 Task: Locate the nearest hot springs to Yellowstone National Park, Wyoming, and Jackson Hole, Wyoming.
Action: Mouse moved to (195, 96)
Screenshot: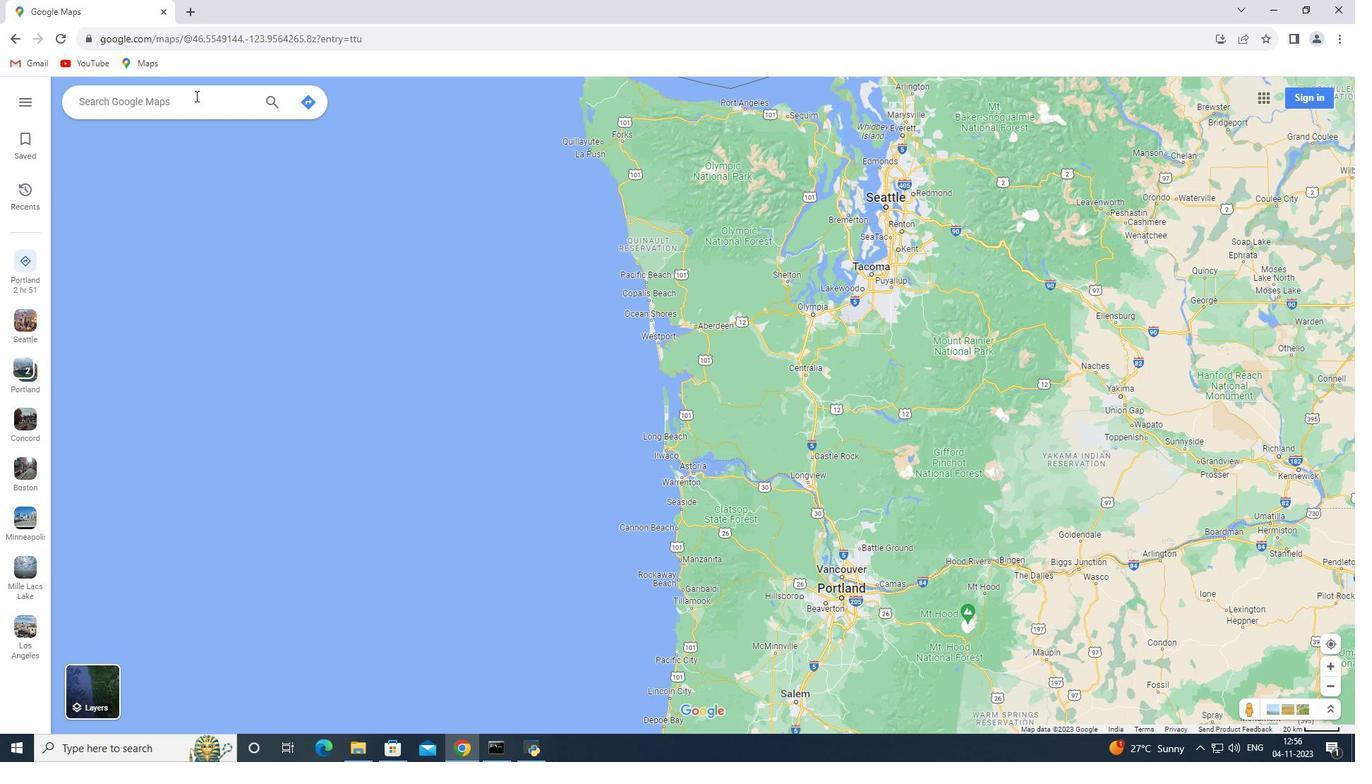 
Action: Mouse pressed left at (195, 96)
Screenshot: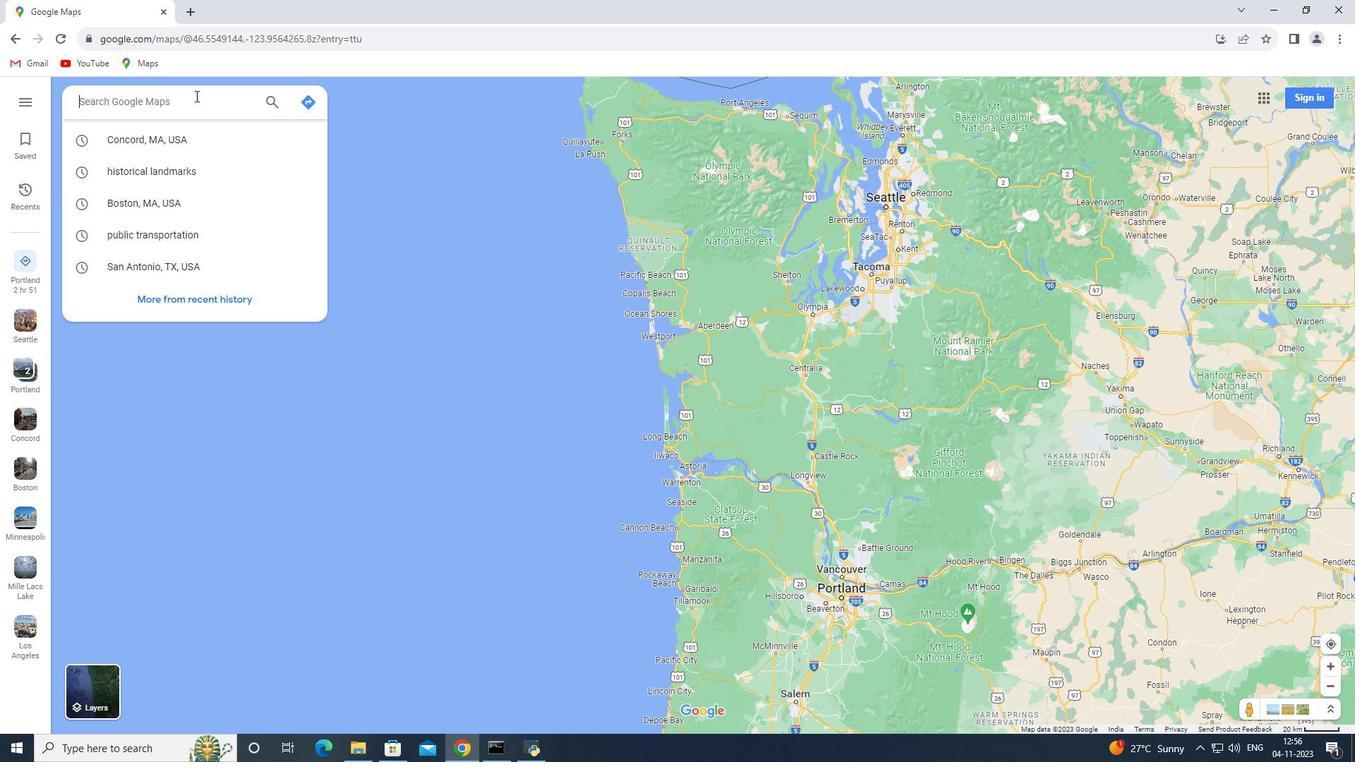 
Action: Key pressed <Key.shift>Yellowstone<Key.space><Key.shift>National<Key.space><Key.shift><Key.shift><Key.shift><Key.shift><Key.shift><Key.shift>Park,<Key.space><Key.shift>Wyoming<Key.enter>
Screenshot: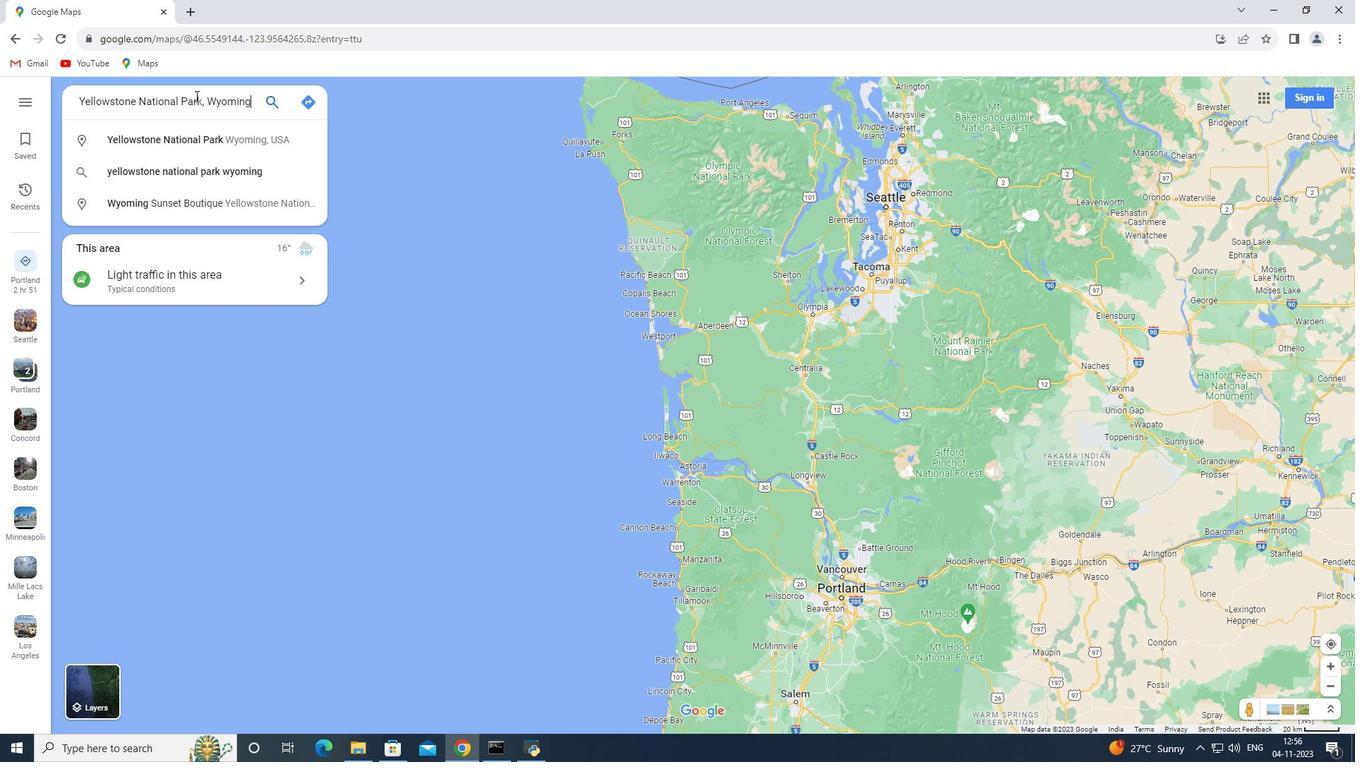 
Action: Mouse moved to (203, 185)
Screenshot: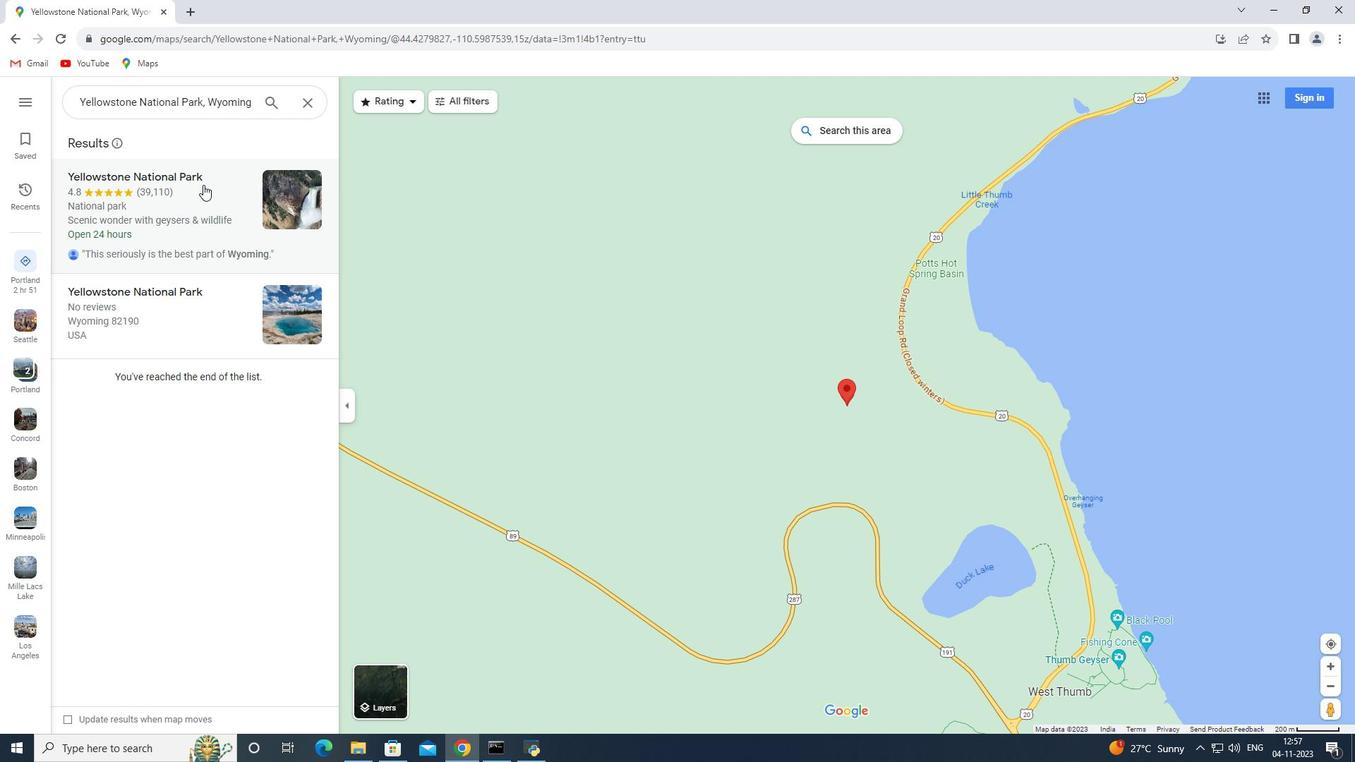 
Action: Mouse pressed left at (203, 185)
Screenshot: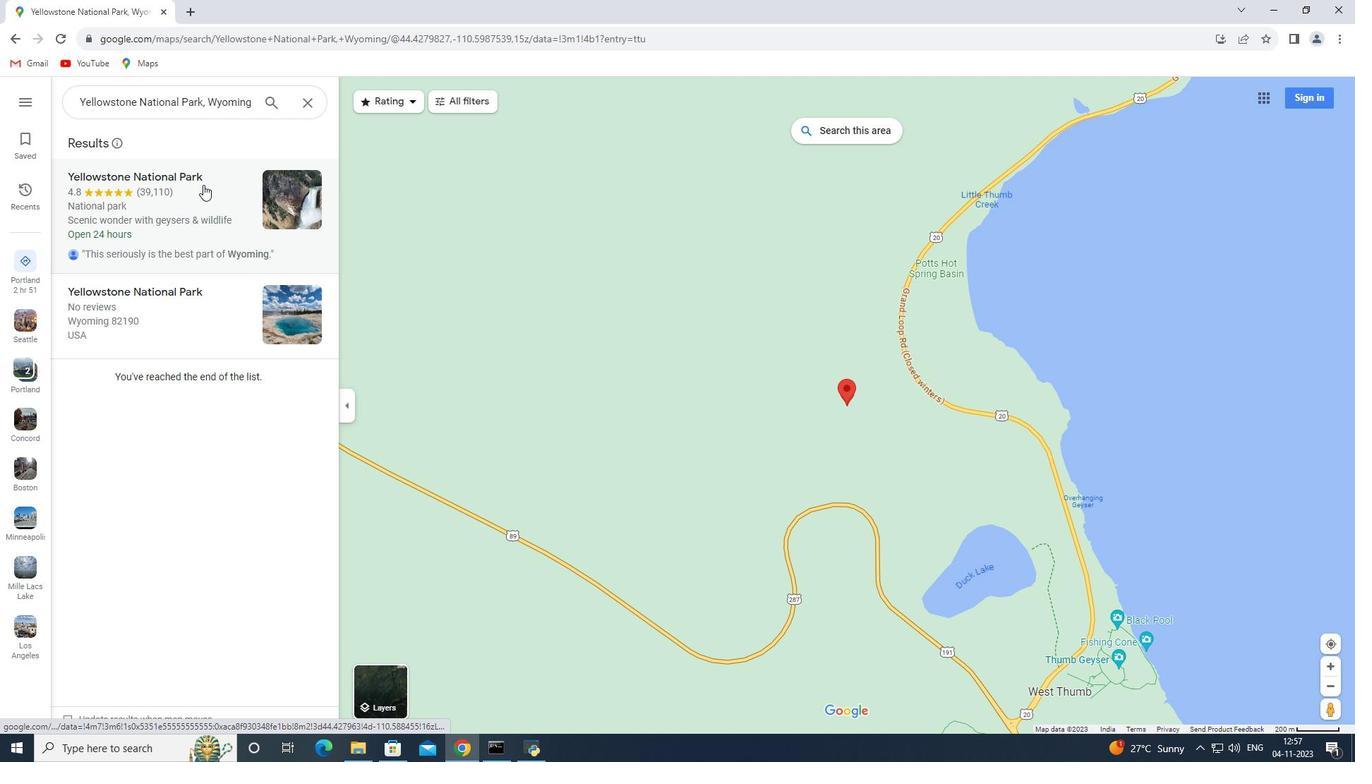 
Action: Mouse moved to (495, 415)
Screenshot: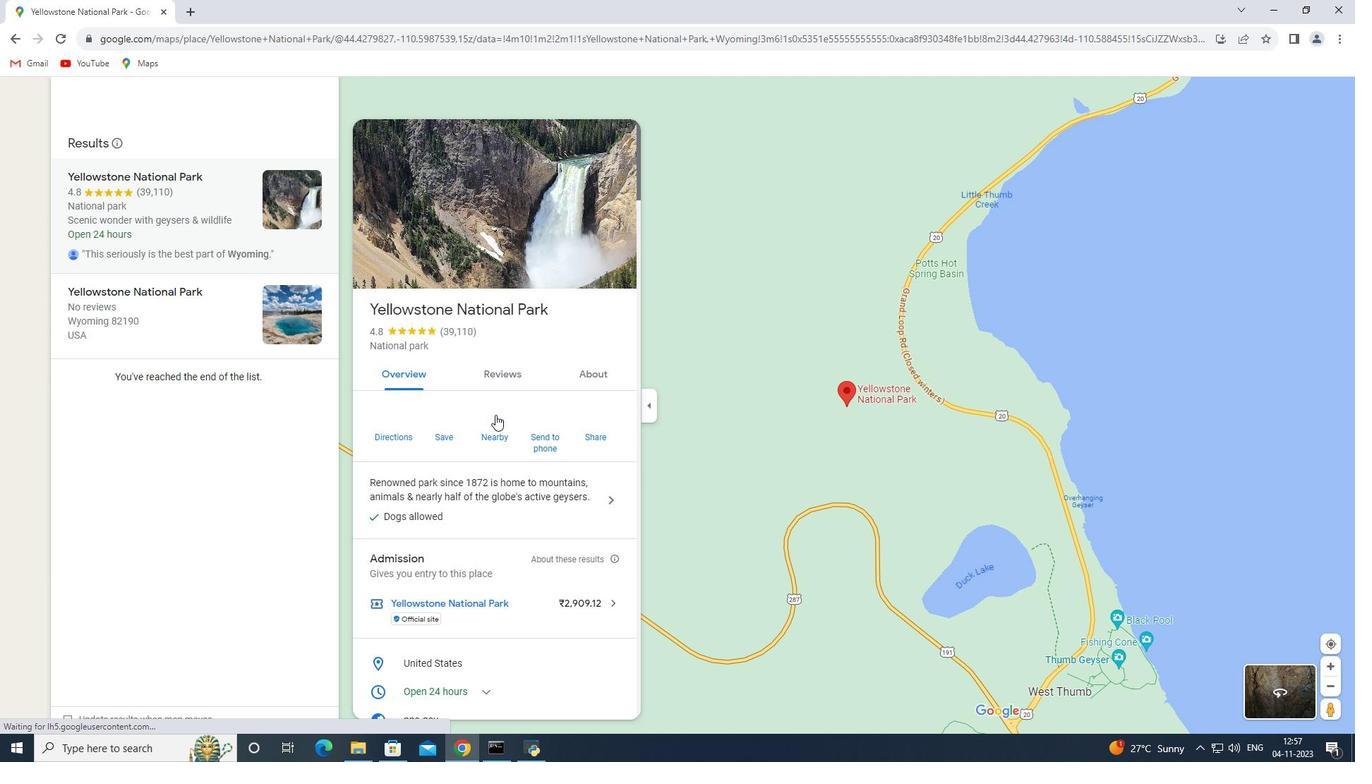 
Action: Mouse pressed left at (495, 415)
Screenshot: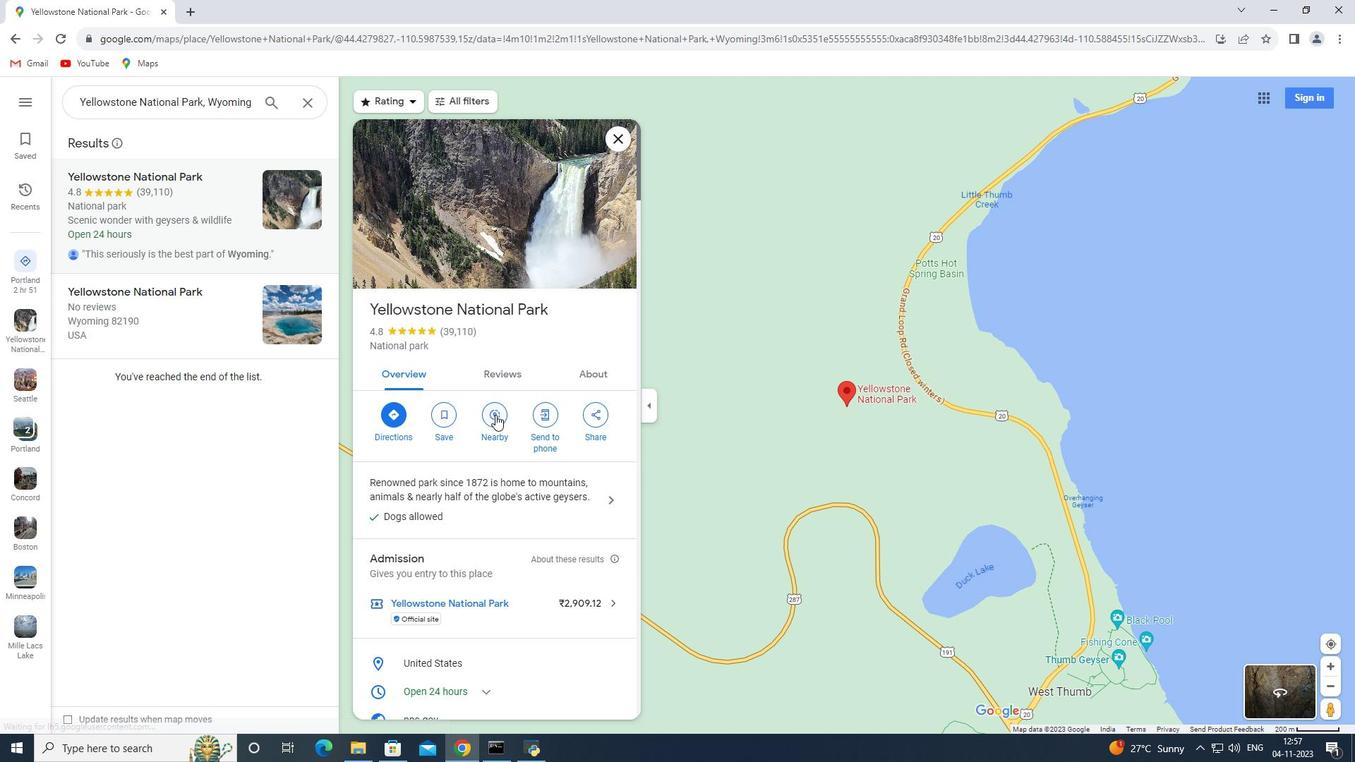 
Action: Key pressed hot<Key.space>springs<Key.enter>
Screenshot: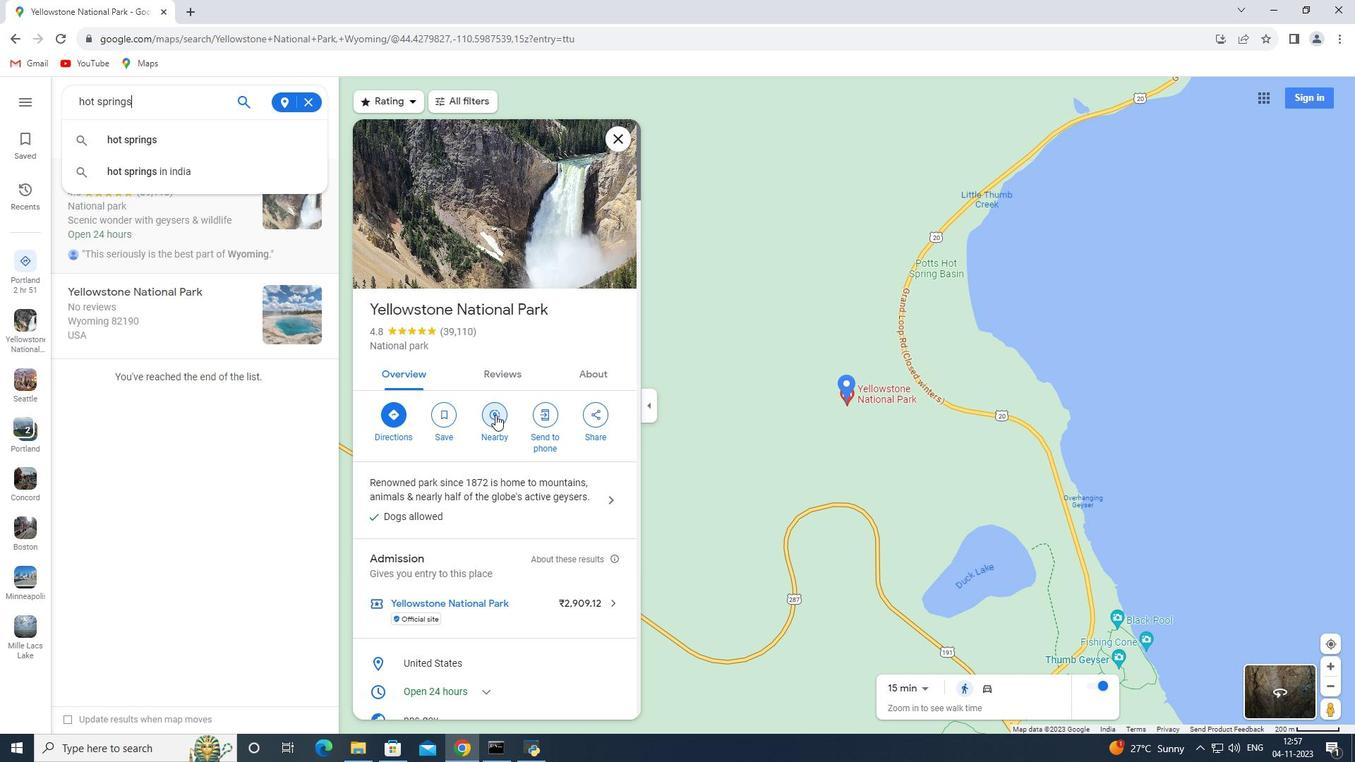 
Action: Mouse moved to (307, 105)
Screenshot: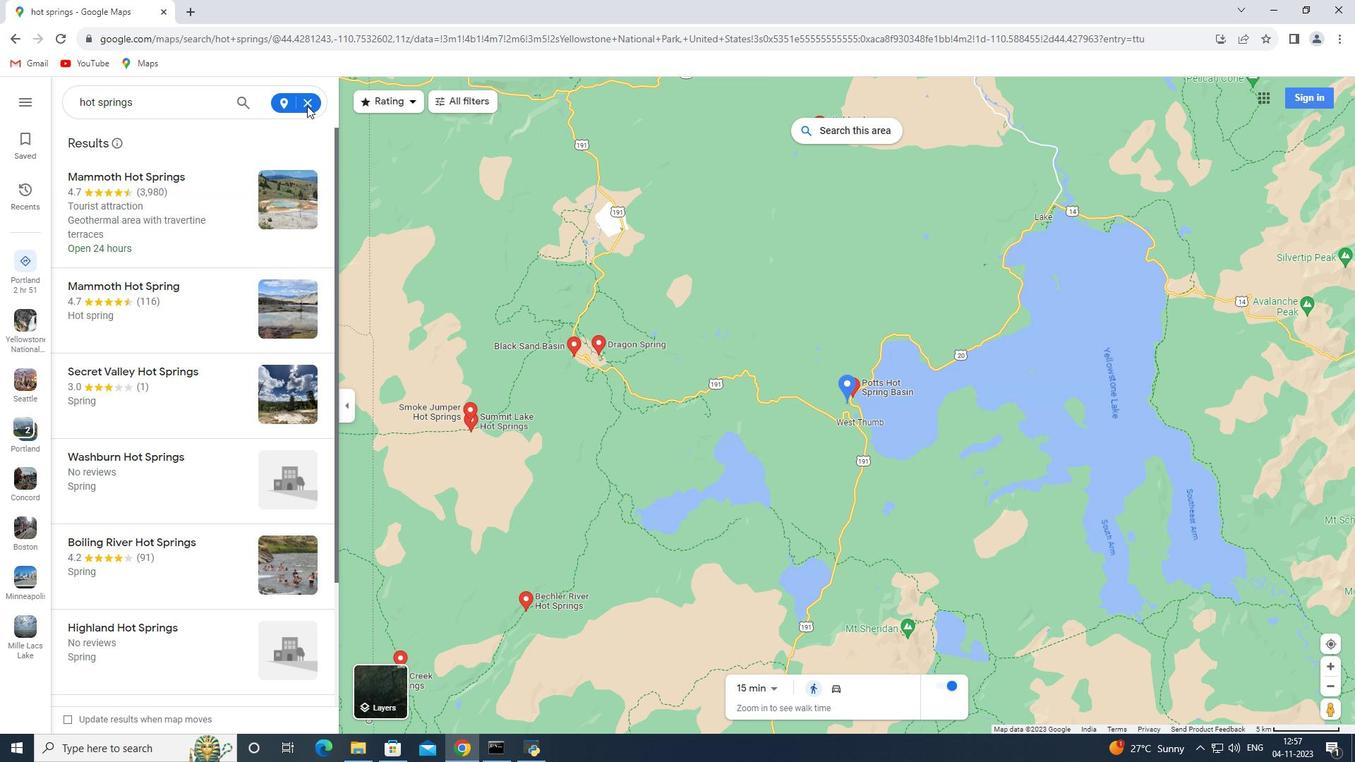 
Action: Mouse pressed left at (307, 105)
Screenshot: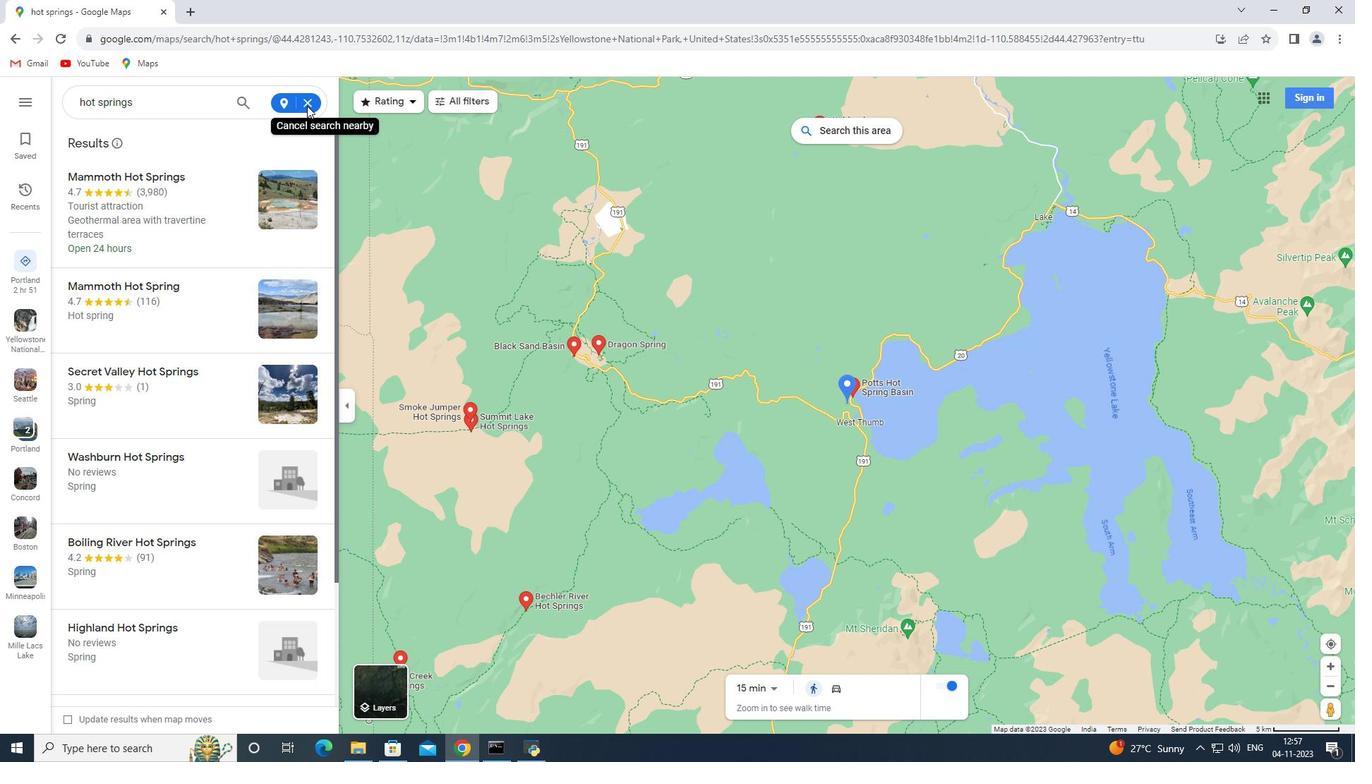 
Action: Mouse moved to (310, 100)
Screenshot: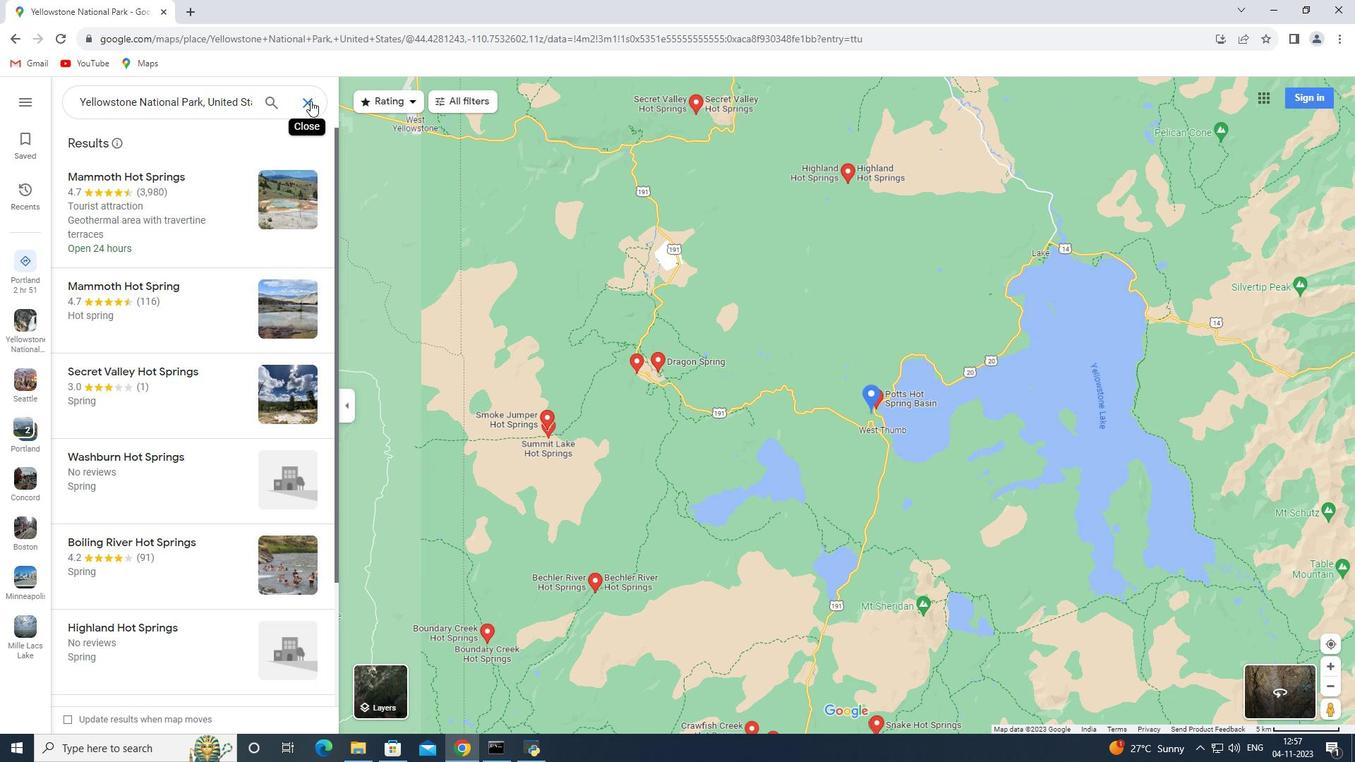 
Action: Mouse pressed left at (310, 100)
Screenshot: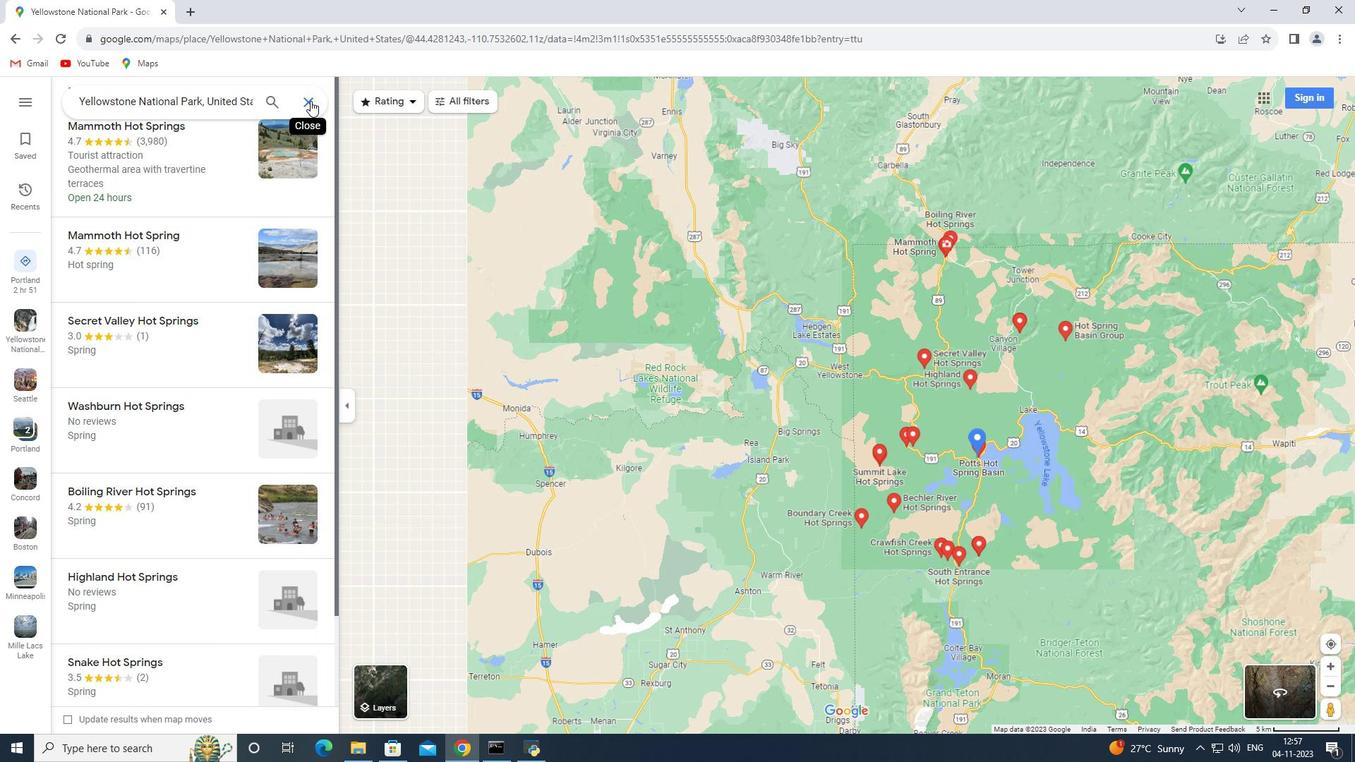 
Action: Mouse moved to (209, 107)
Screenshot: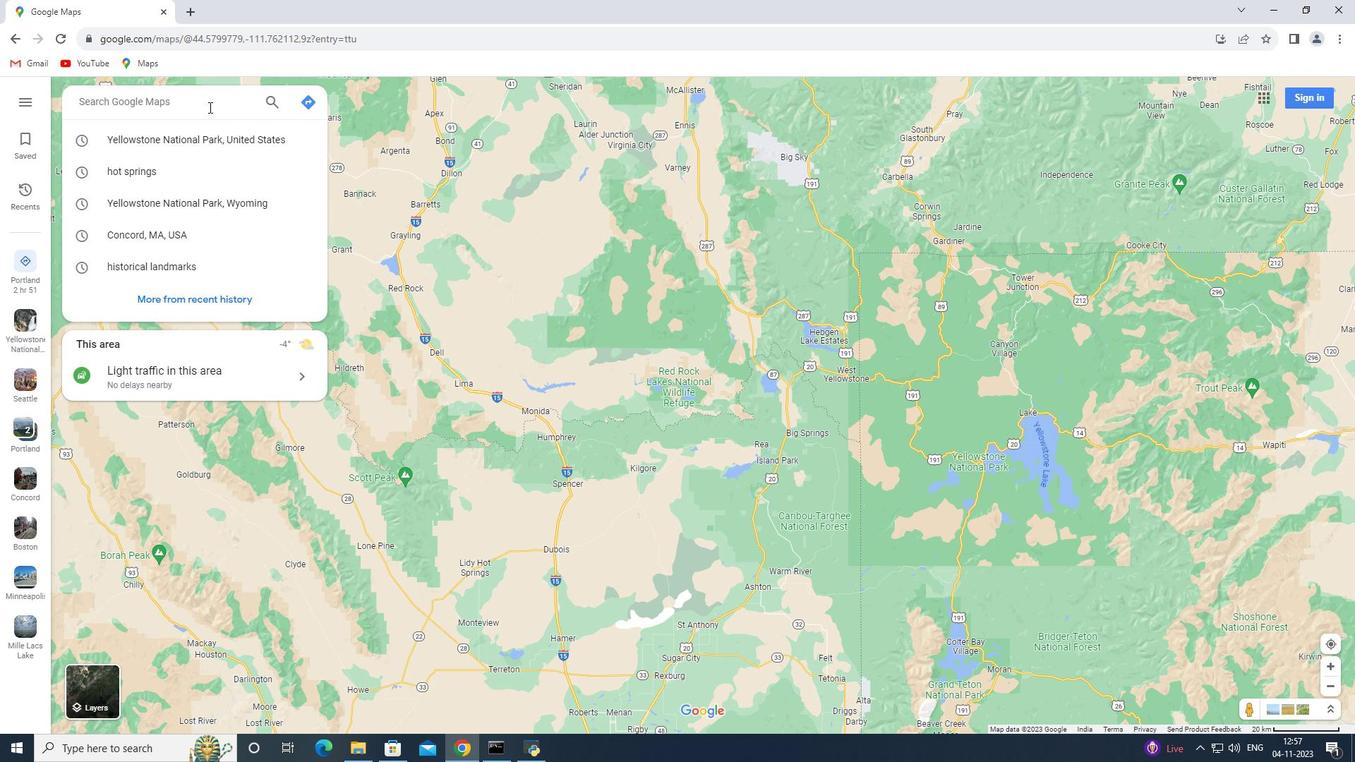 
Action: Key pressed <Key.shift>Jackson<Key.space><Key.shift>Hole,<Key.space><Key.shift>Wyoming<Key.enter>
Screenshot: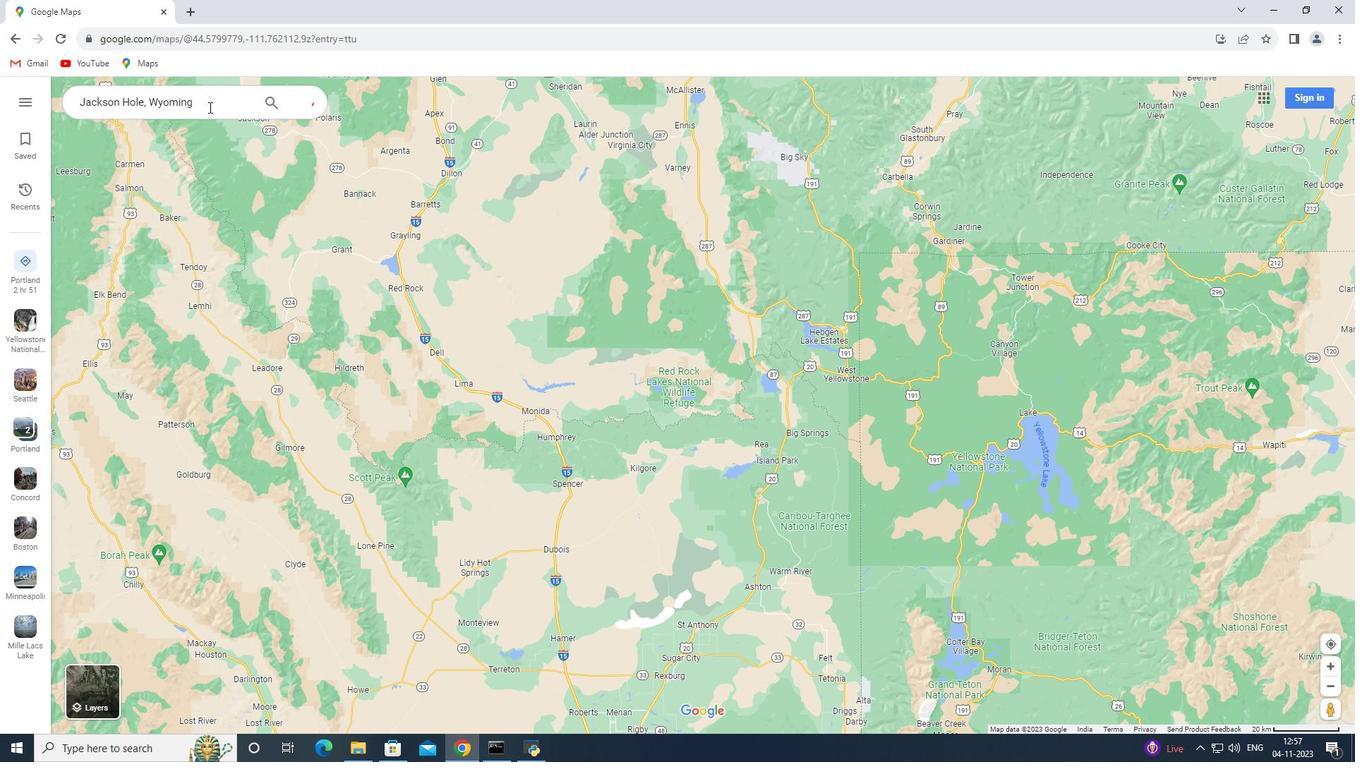 
Action: Mouse moved to (192, 348)
Screenshot: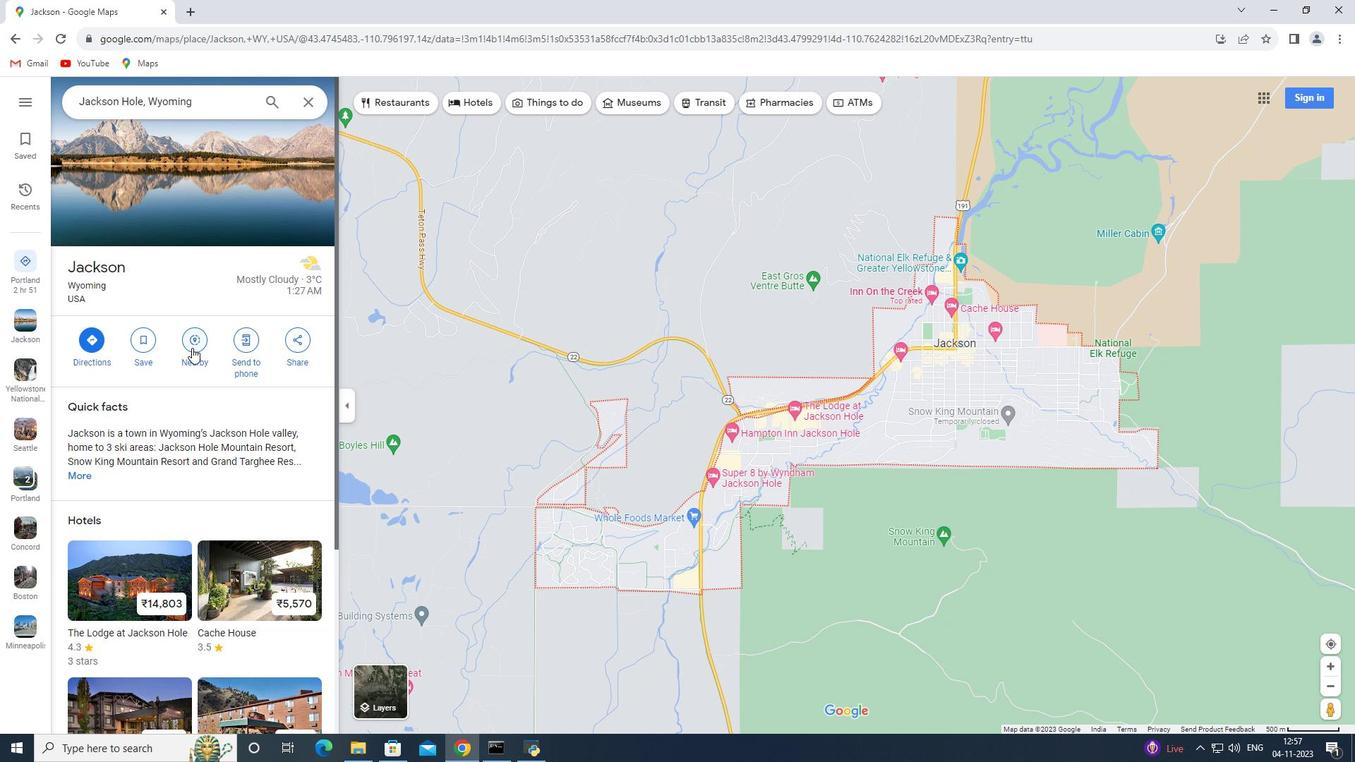 
Action: Mouse pressed left at (192, 348)
Screenshot: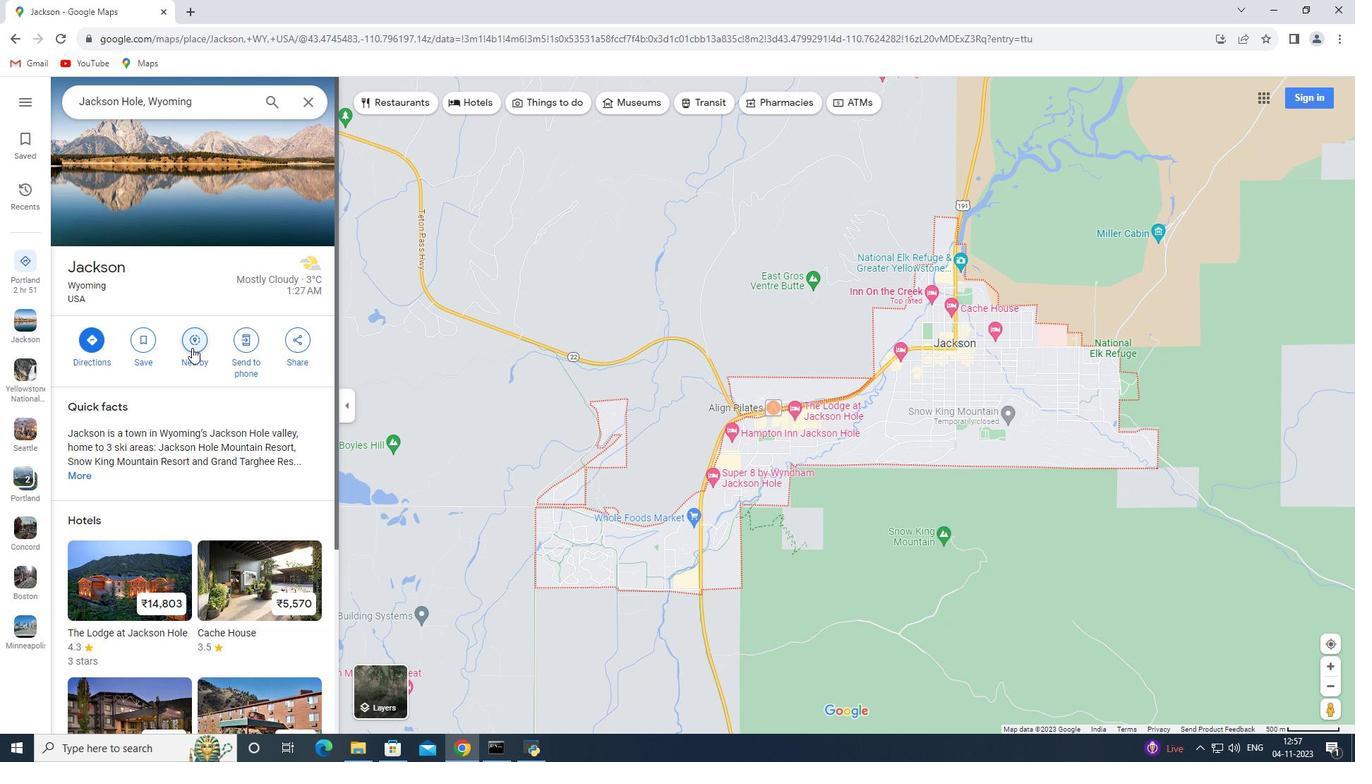 
Action: Key pressed hot<Key.space>springs<Key.enter>
Screenshot: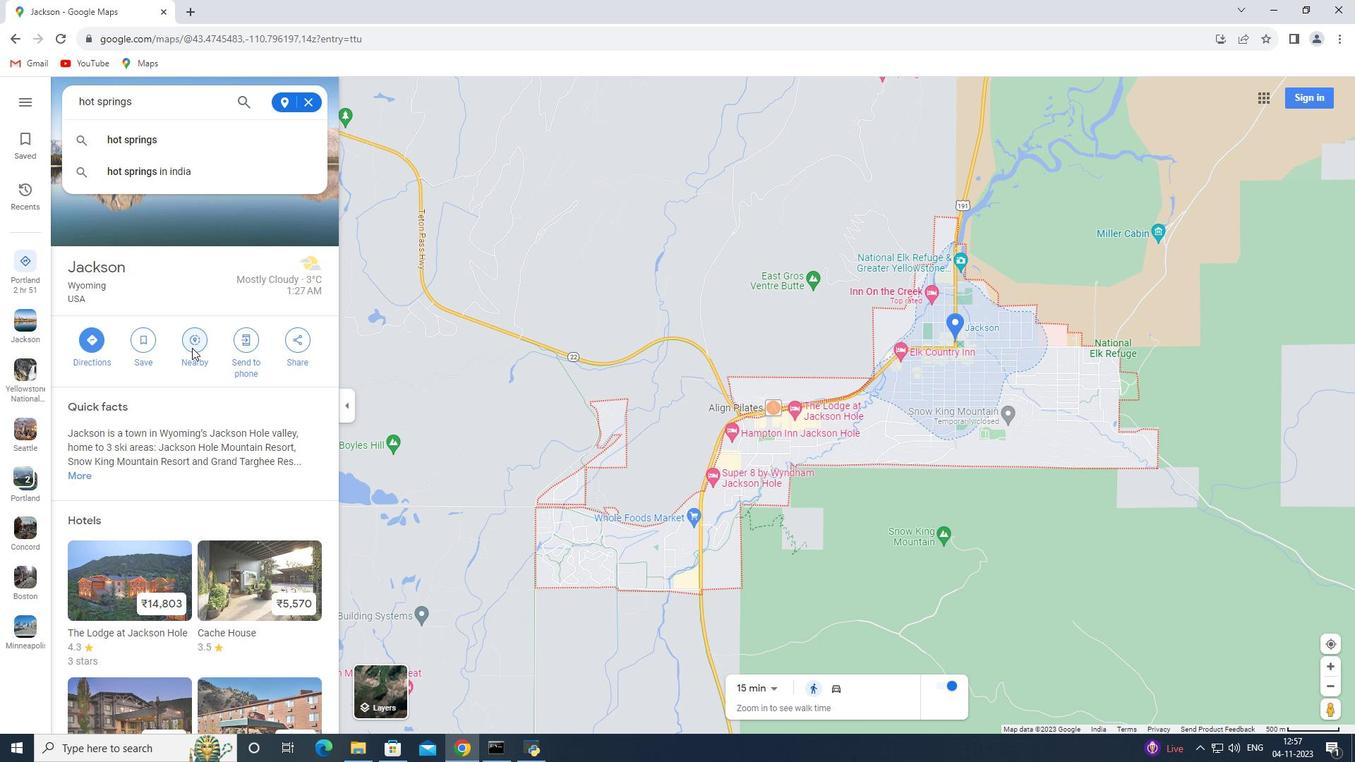 
